 Task: Look for products in the category "Specialty Cheeses" from Sprouts only.
Action: Mouse moved to (977, 336)
Screenshot: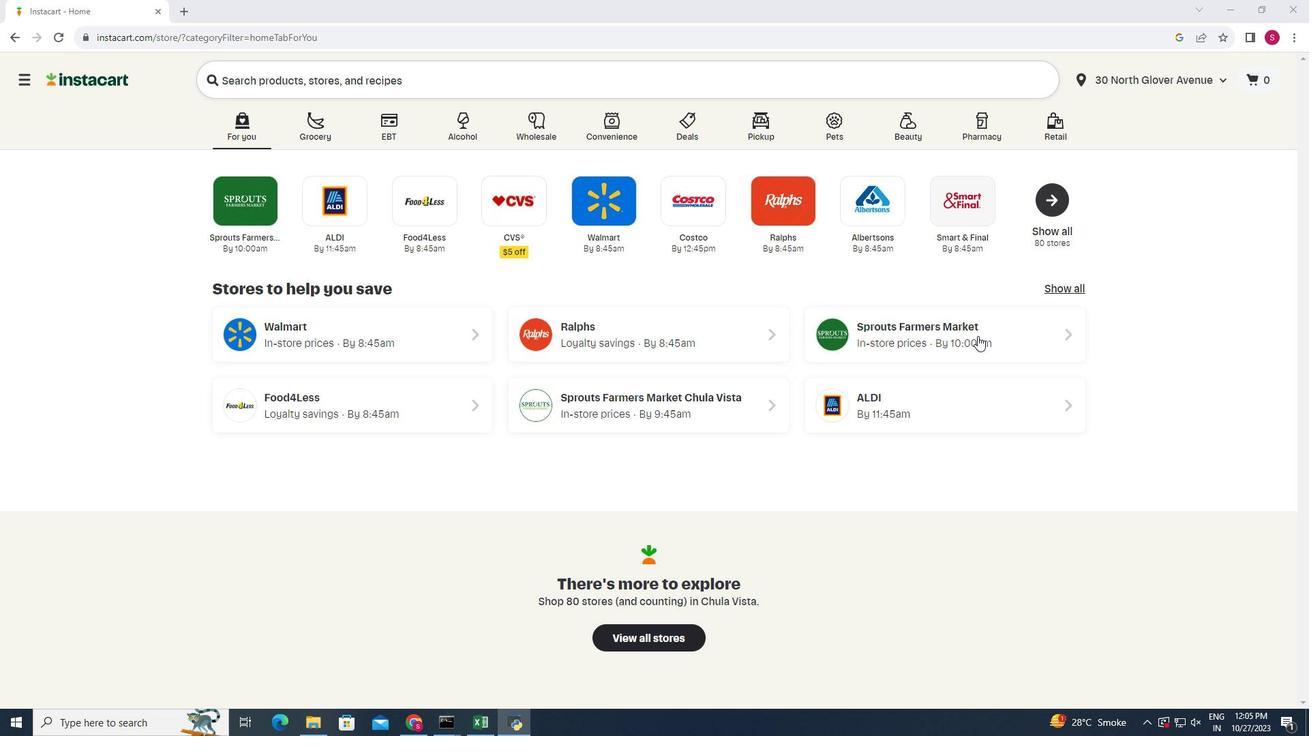 
Action: Mouse pressed left at (977, 336)
Screenshot: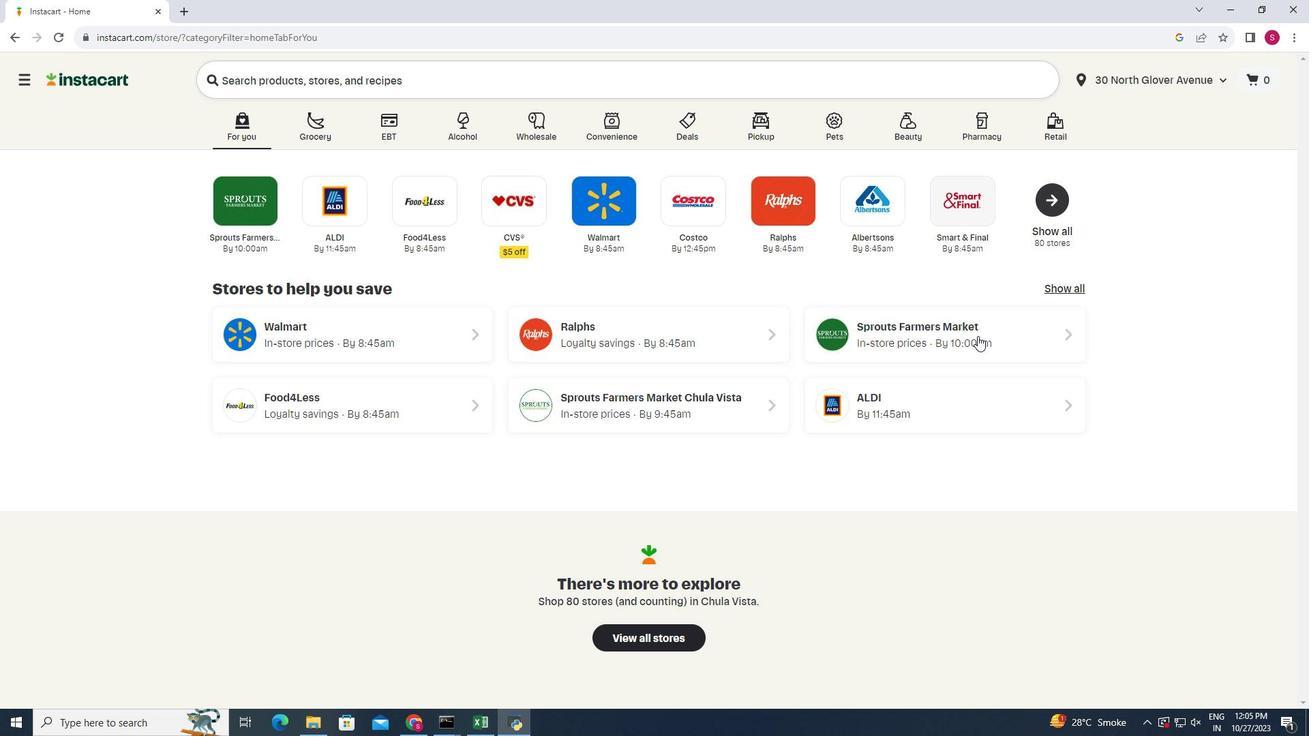 
Action: Mouse moved to (45, 598)
Screenshot: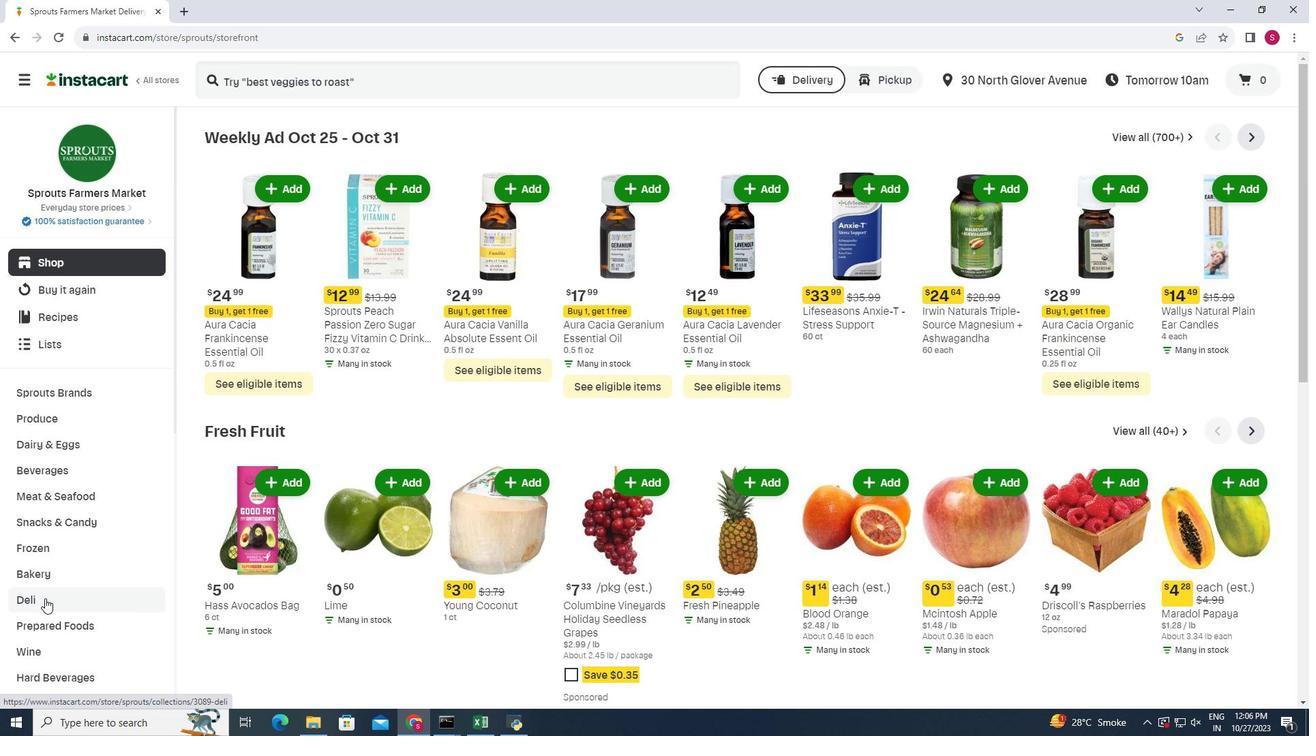 
Action: Mouse pressed left at (45, 598)
Screenshot: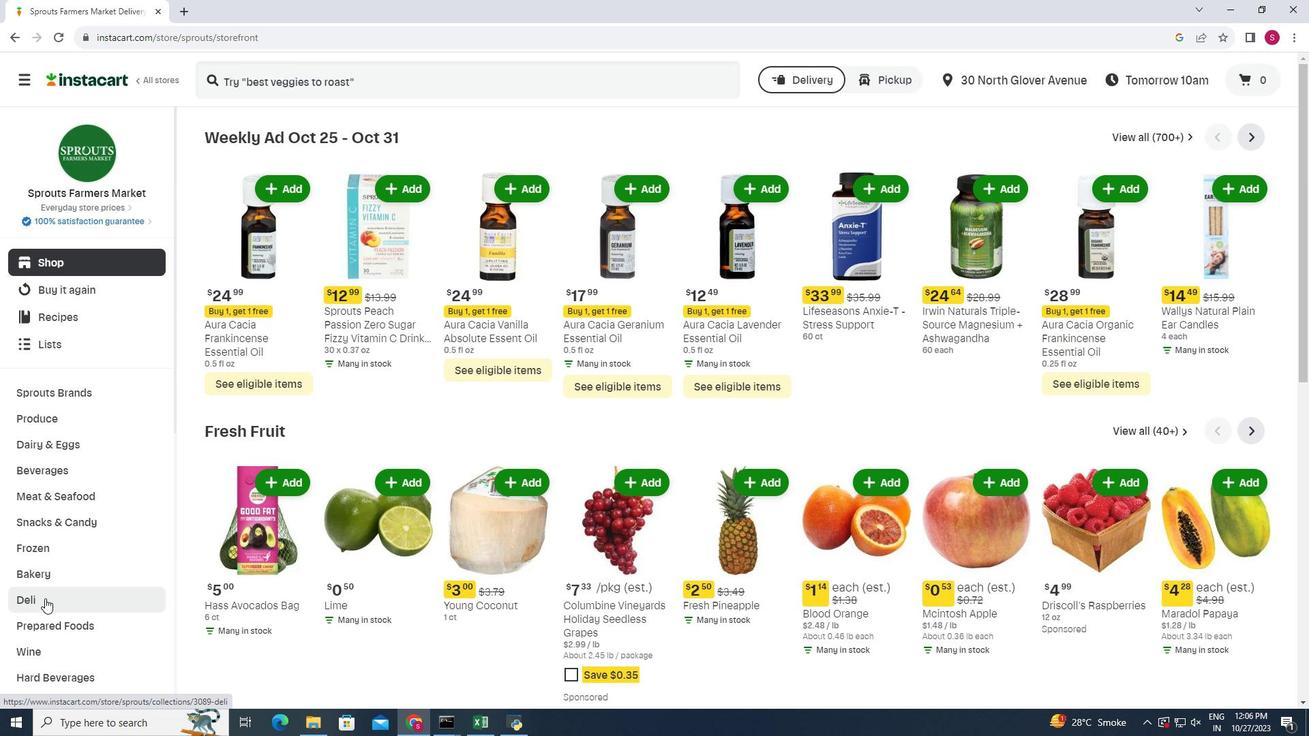 
Action: Mouse moved to (358, 176)
Screenshot: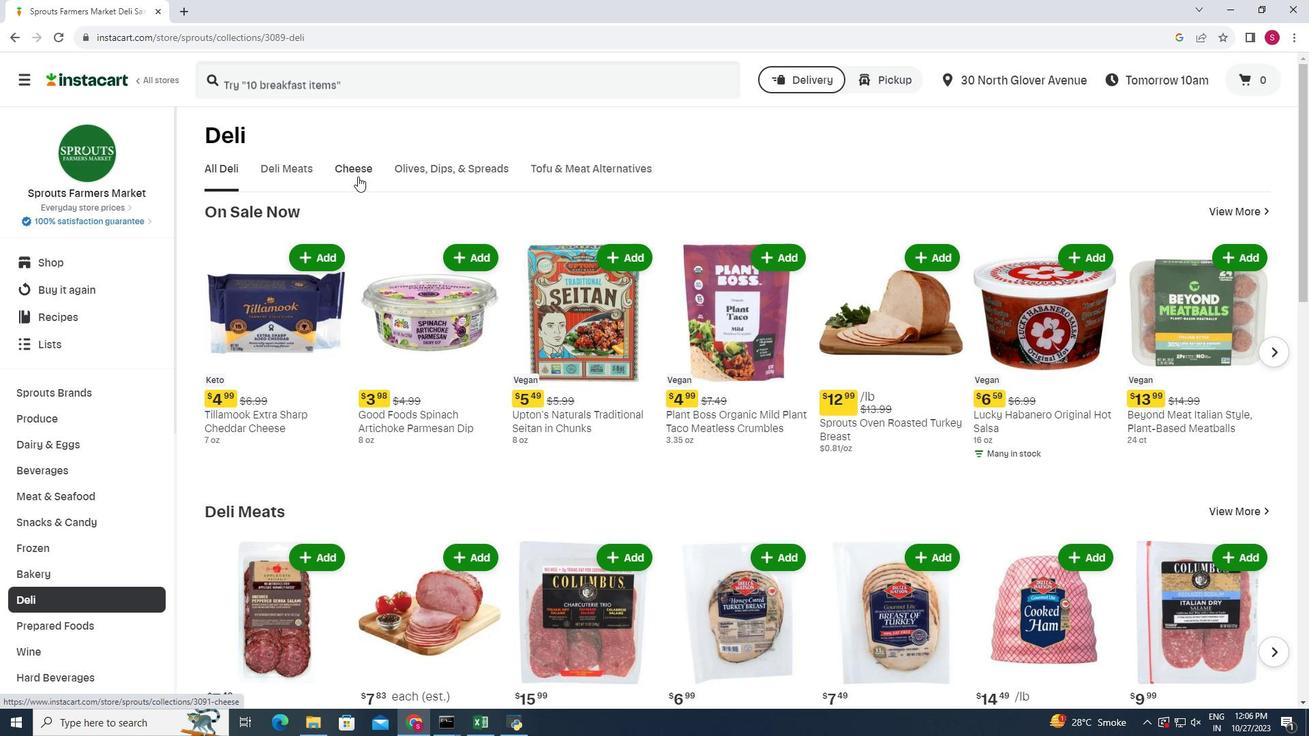 
Action: Mouse pressed left at (358, 176)
Screenshot: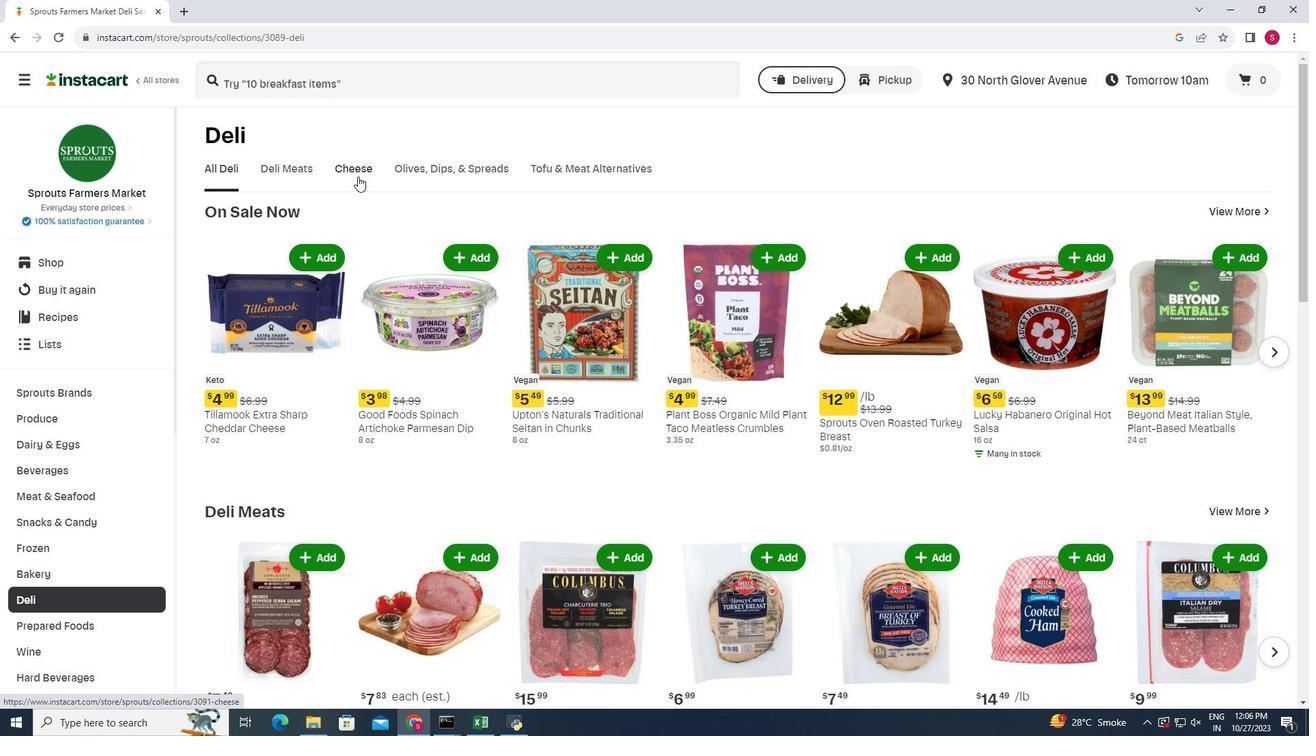 
Action: Mouse moved to (1282, 228)
Screenshot: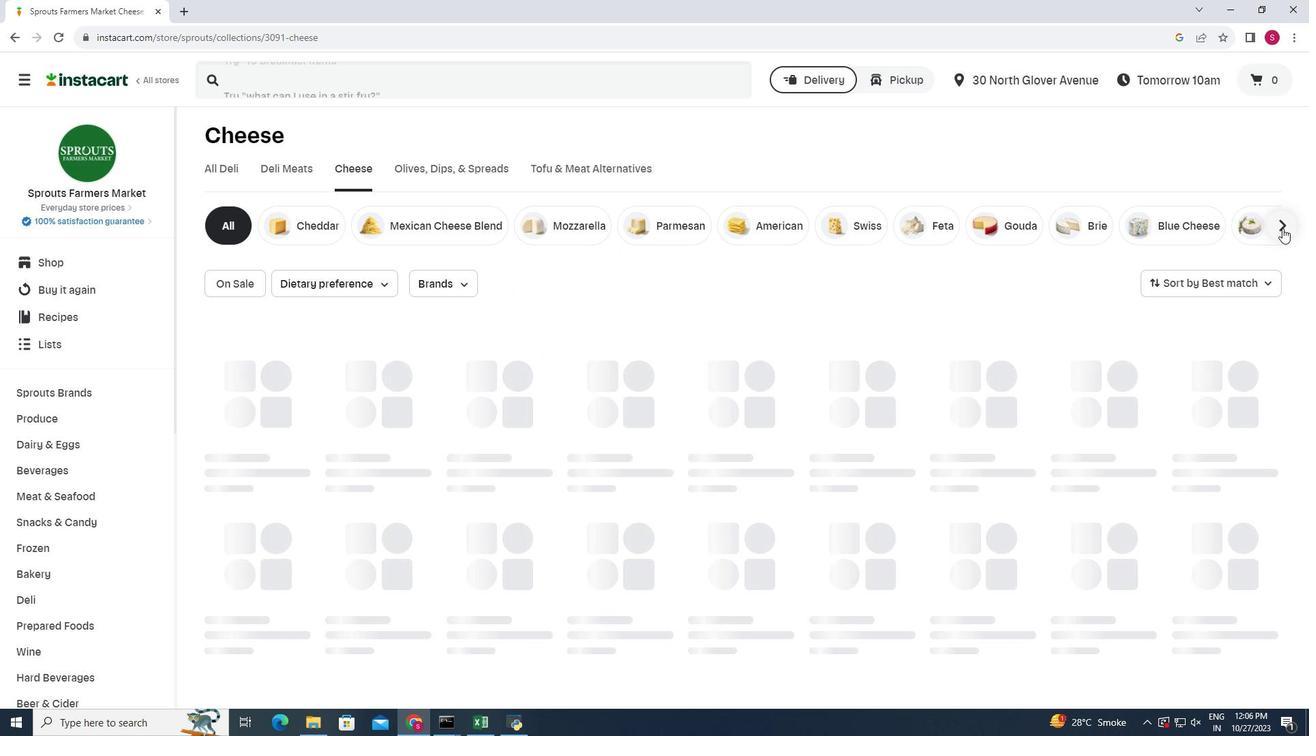 
Action: Mouse pressed left at (1282, 228)
Screenshot: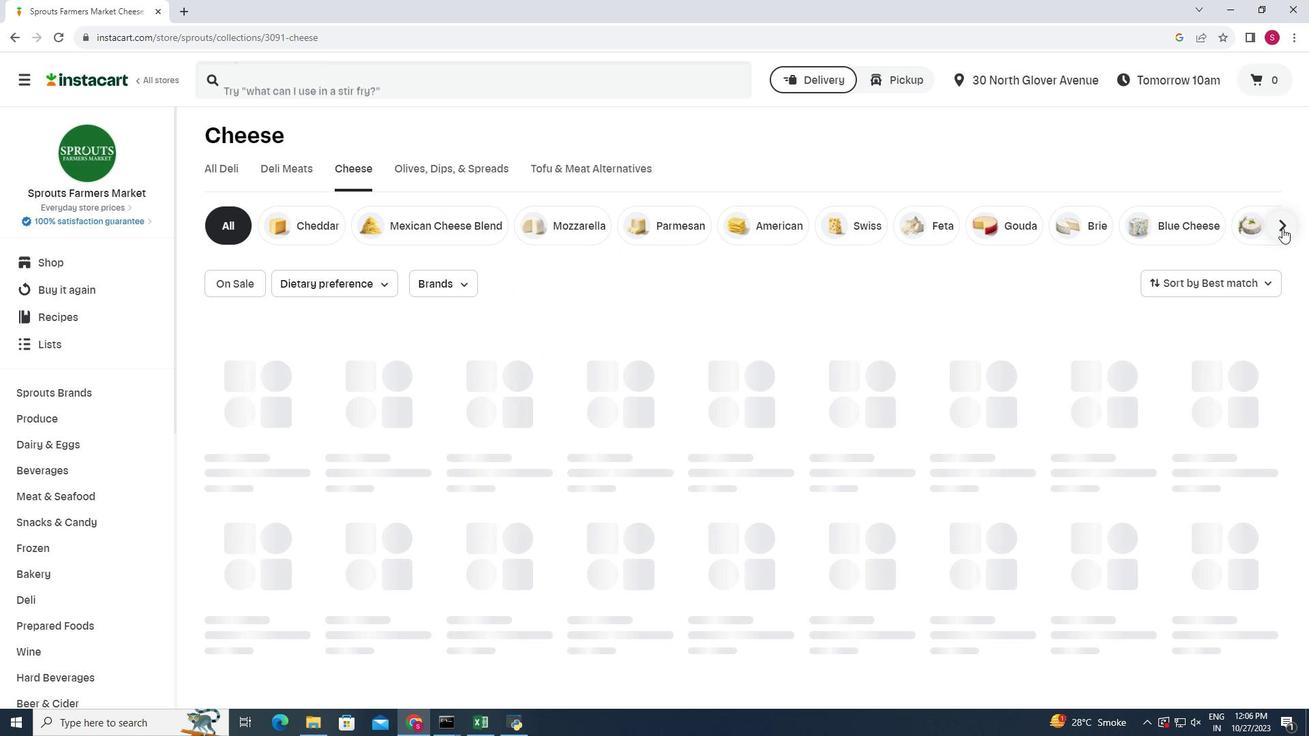 
Action: Mouse moved to (1209, 224)
Screenshot: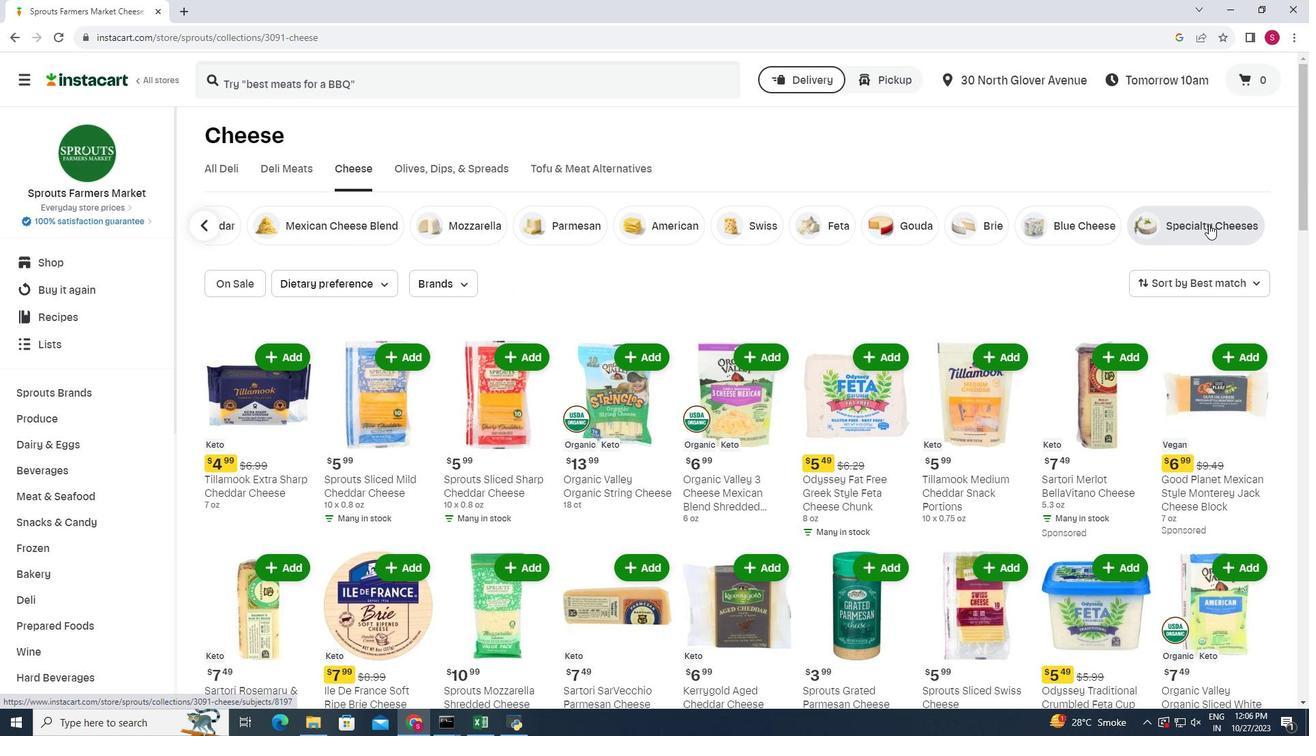 
Action: Mouse pressed left at (1209, 224)
Screenshot: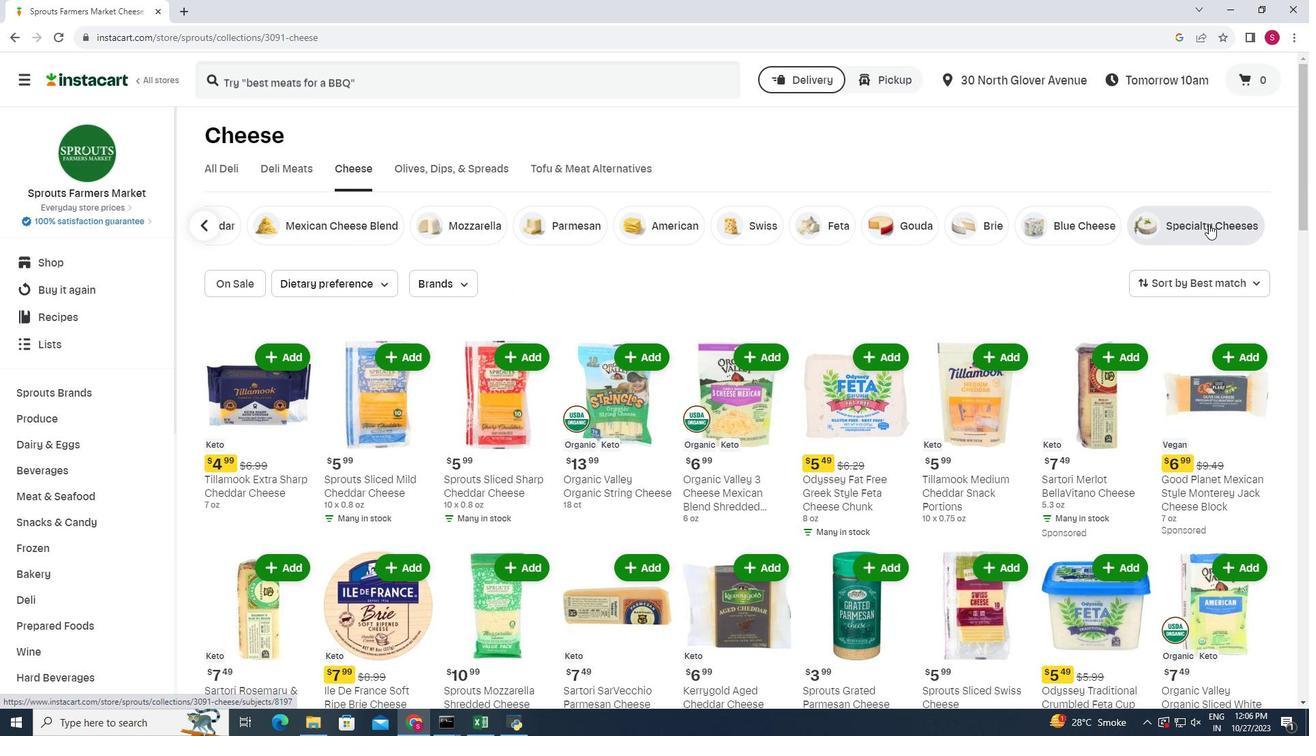 
Action: Mouse moved to (462, 294)
Screenshot: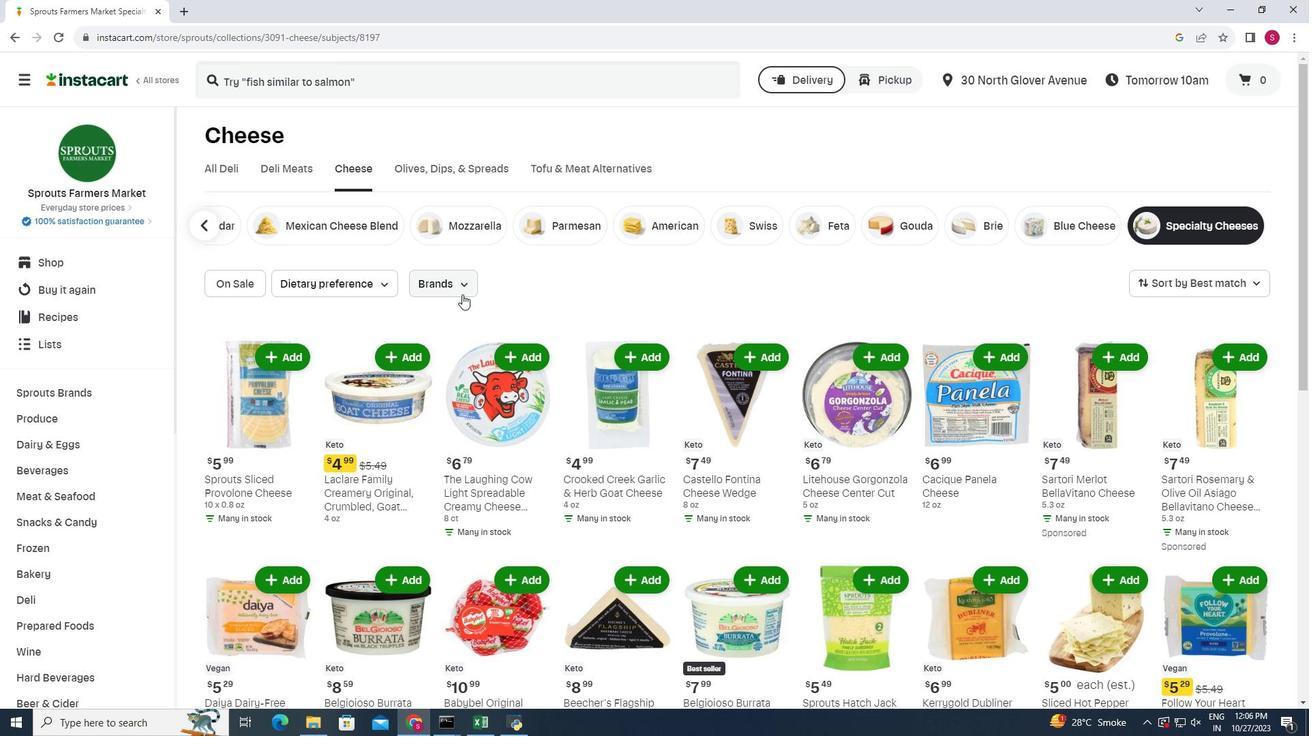 
Action: Mouse pressed left at (462, 294)
Screenshot: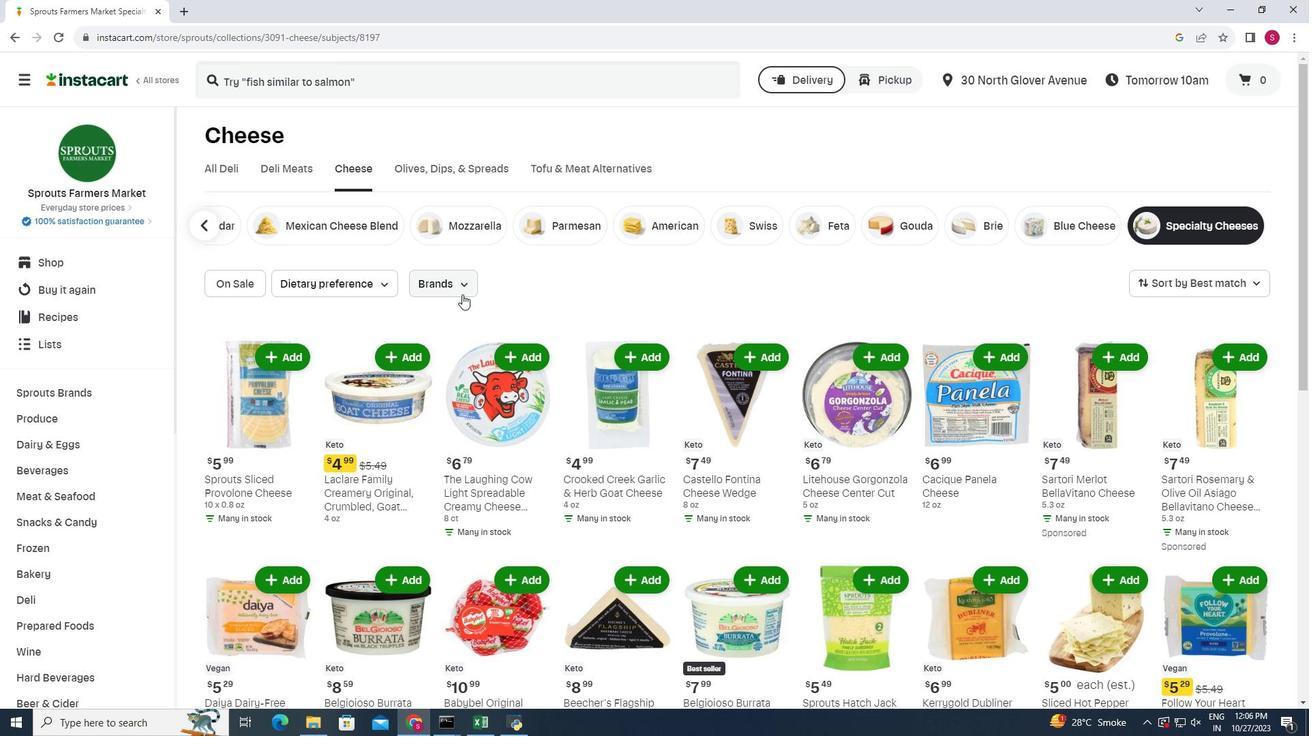 
Action: Mouse moved to (424, 428)
Screenshot: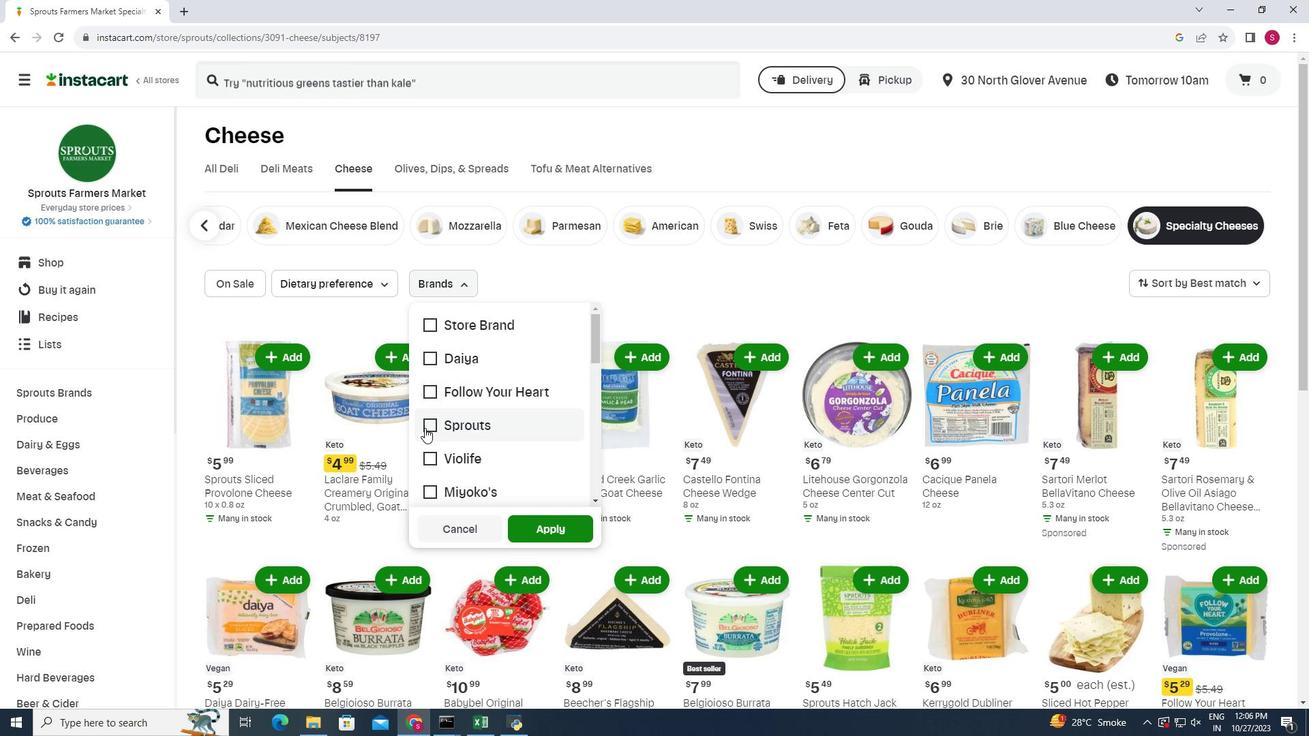 
Action: Mouse pressed left at (424, 428)
Screenshot: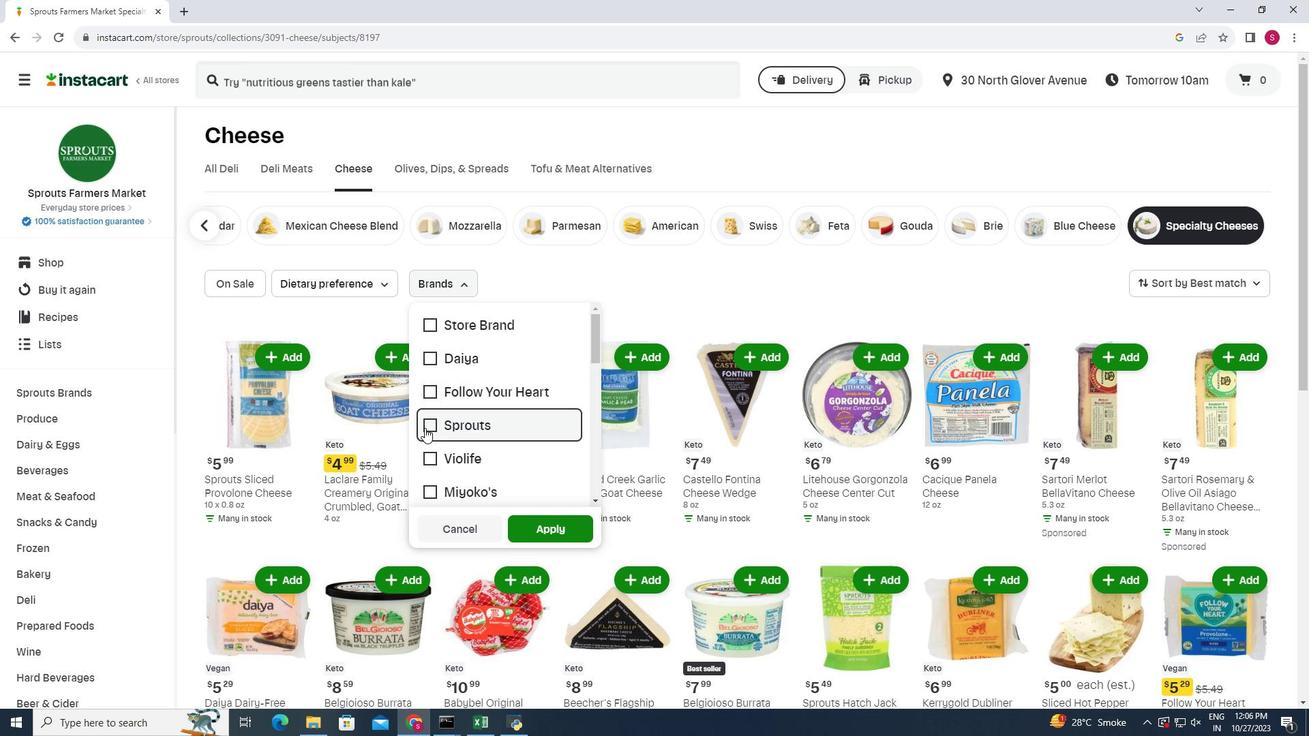 
Action: Mouse moved to (531, 527)
Screenshot: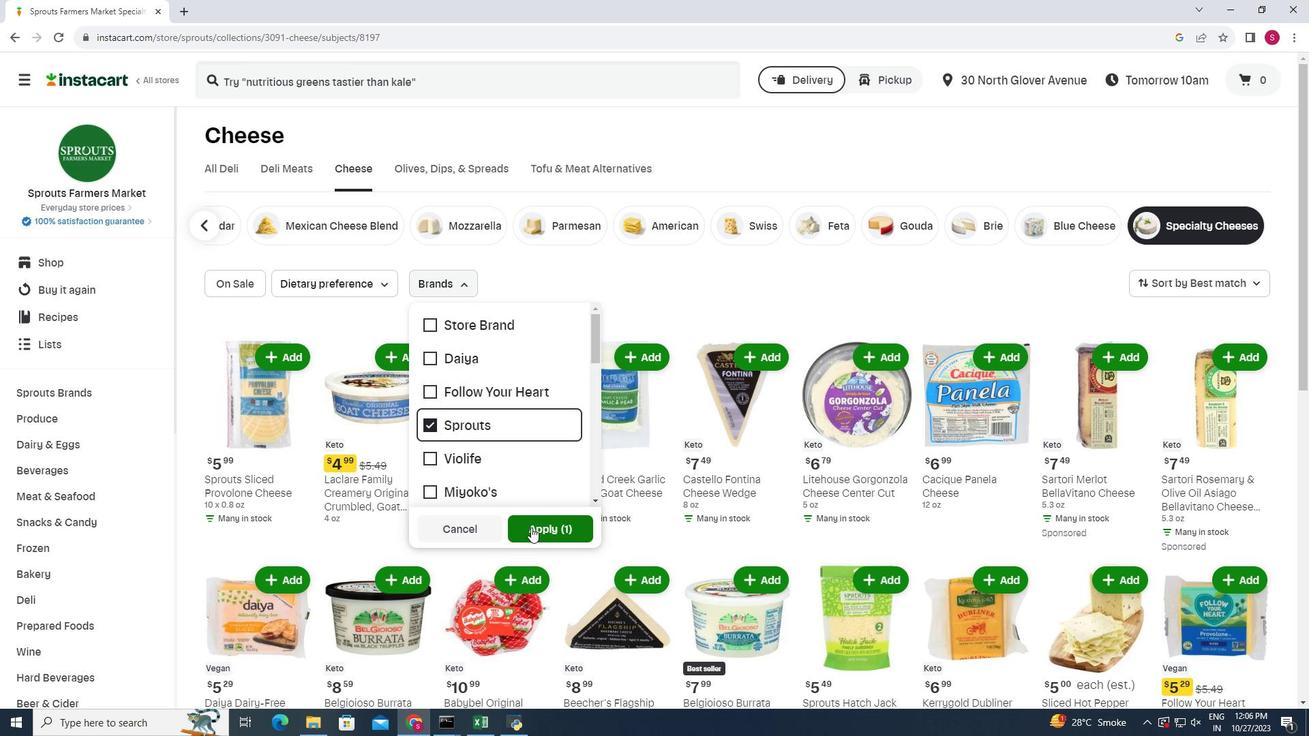 
Action: Mouse pressed left at (531, 527)
Screenshot: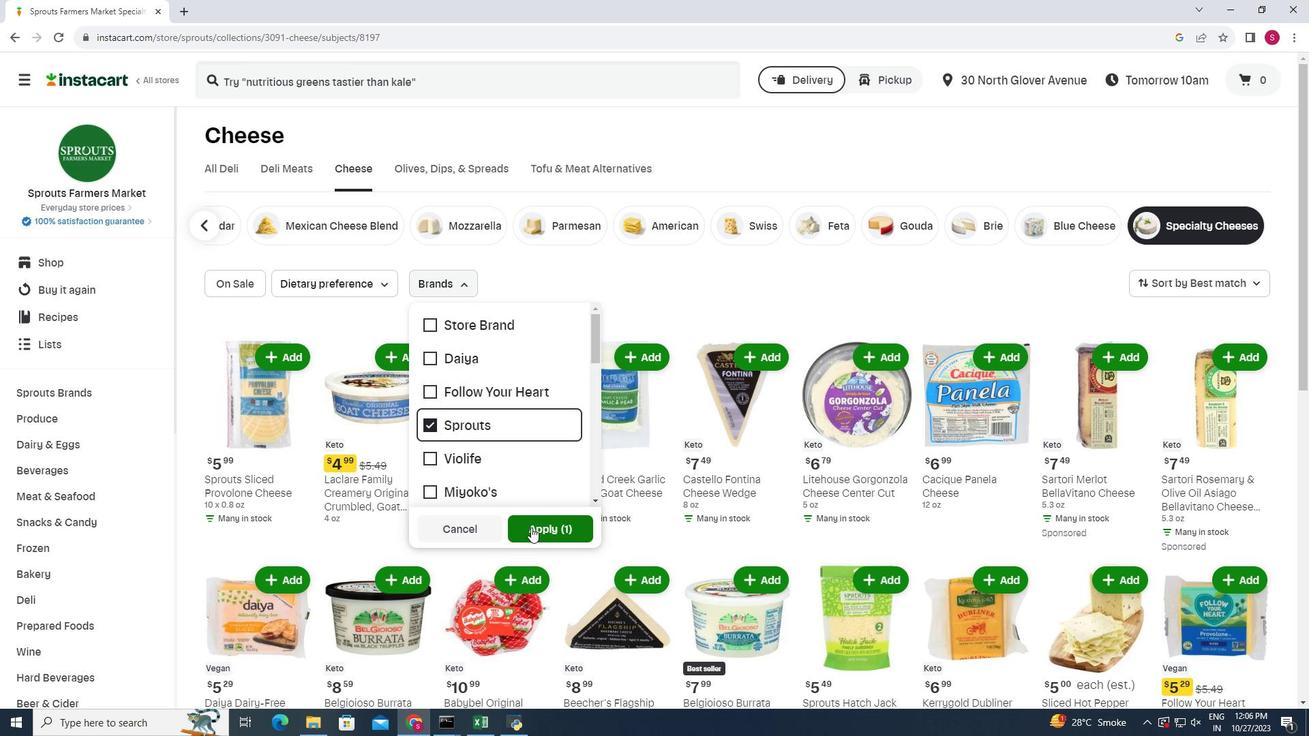 
Action: Mouse moved to (1086, 407)
Screenshot: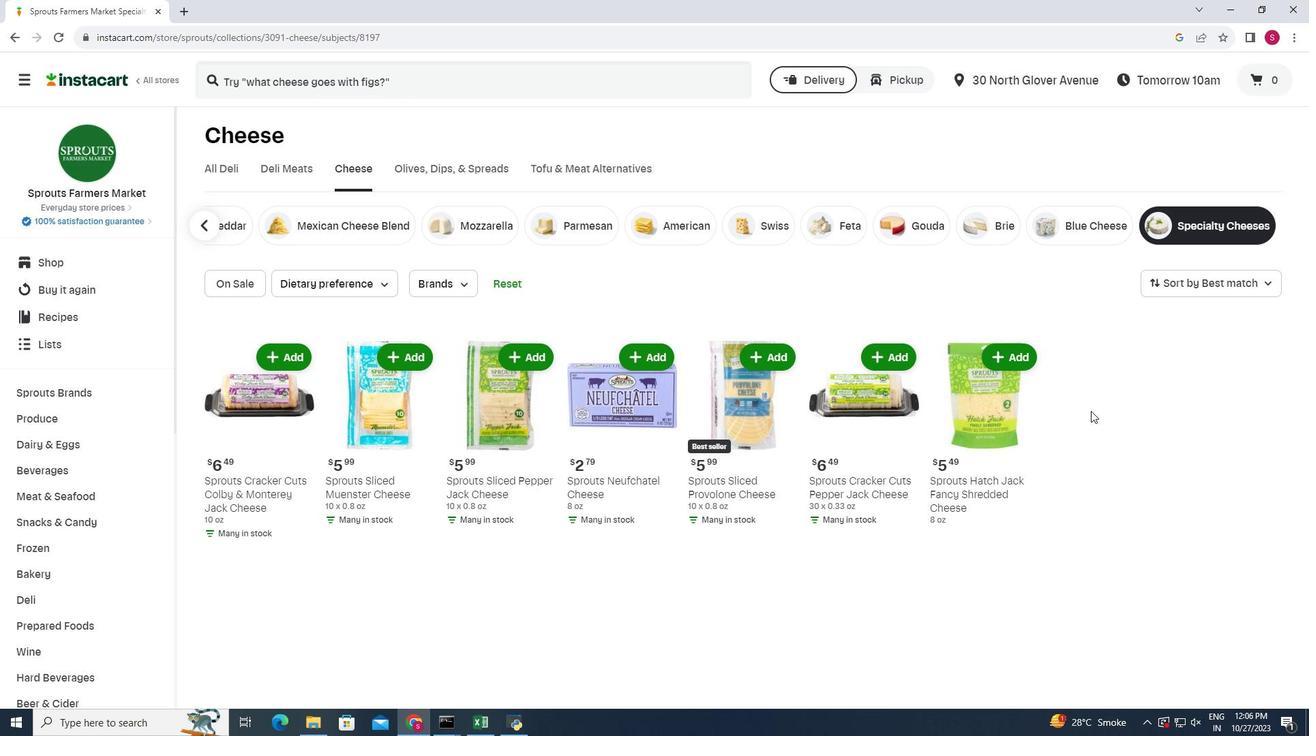 
Action: Mouse scrolled (1086, 407) with delta (0, 0)
Screenshot: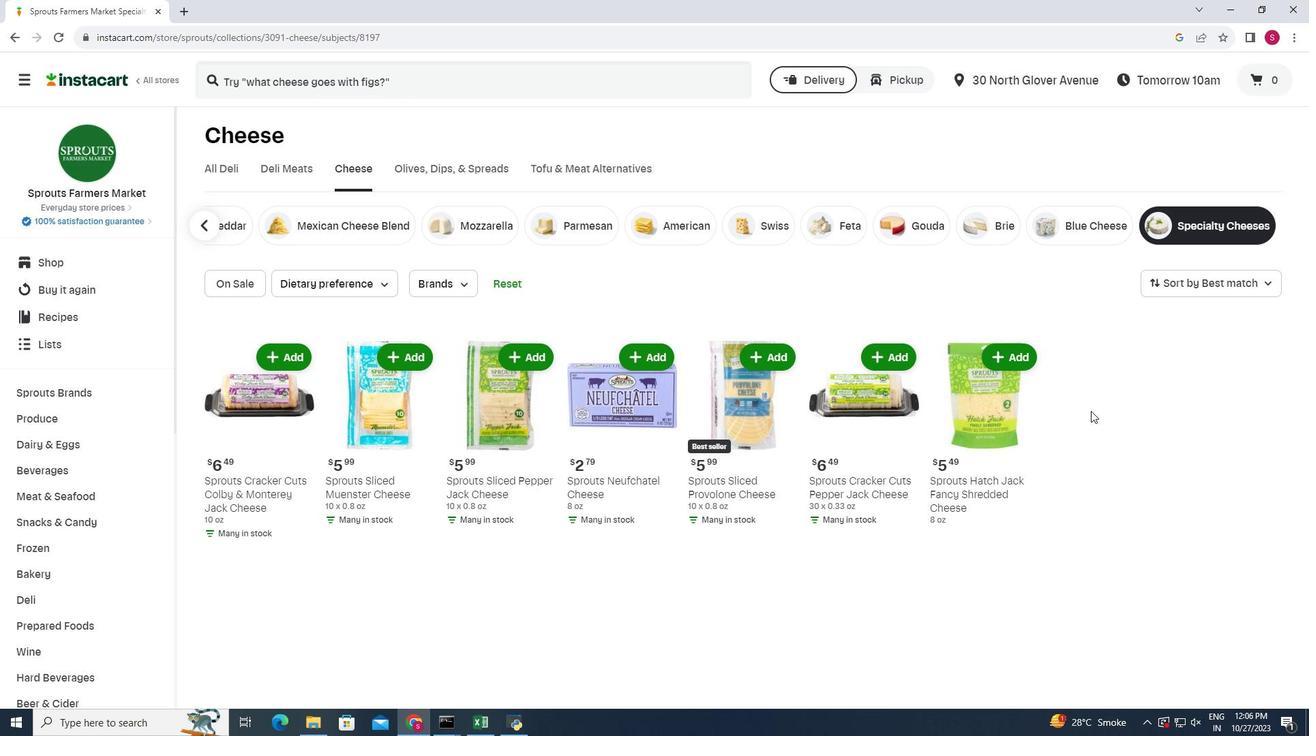 
Action: Mouse moved to (1089, 410)
Screenshot: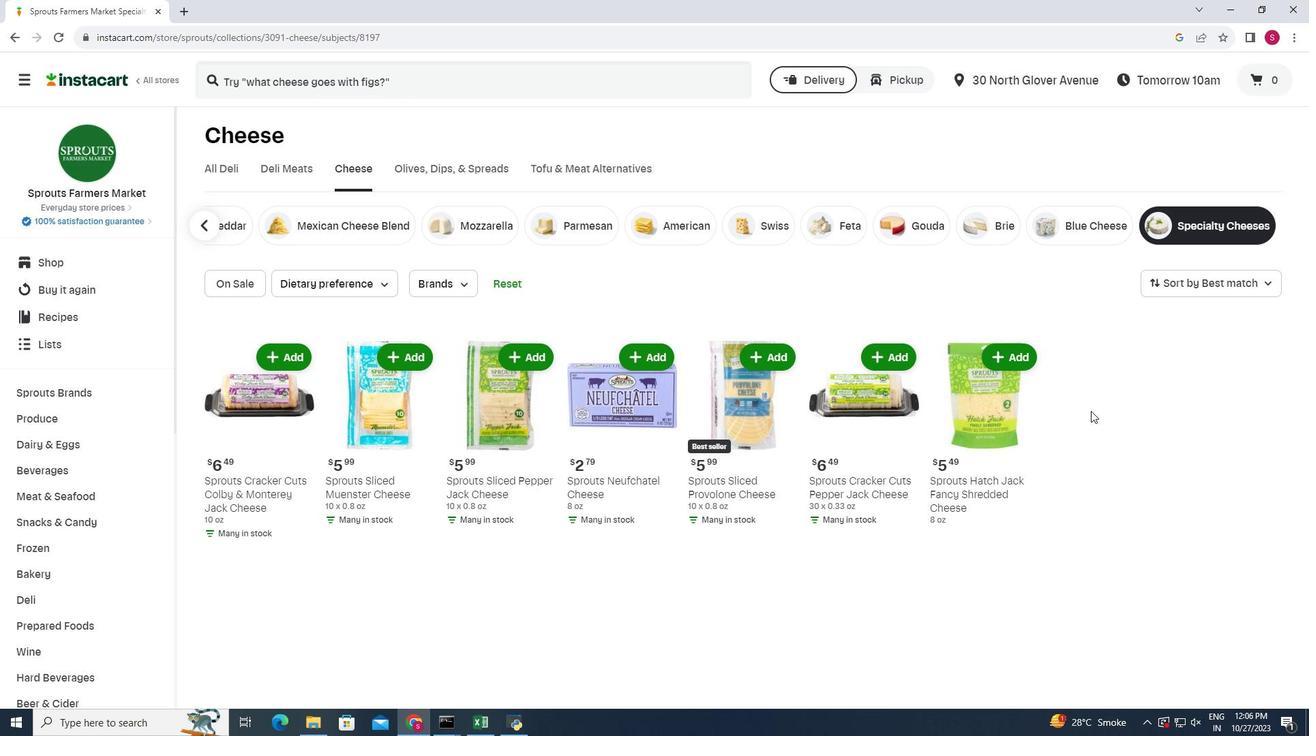 
Action: Mouse scrolled (1089, 409) with delta (0, 0)
Screenshot: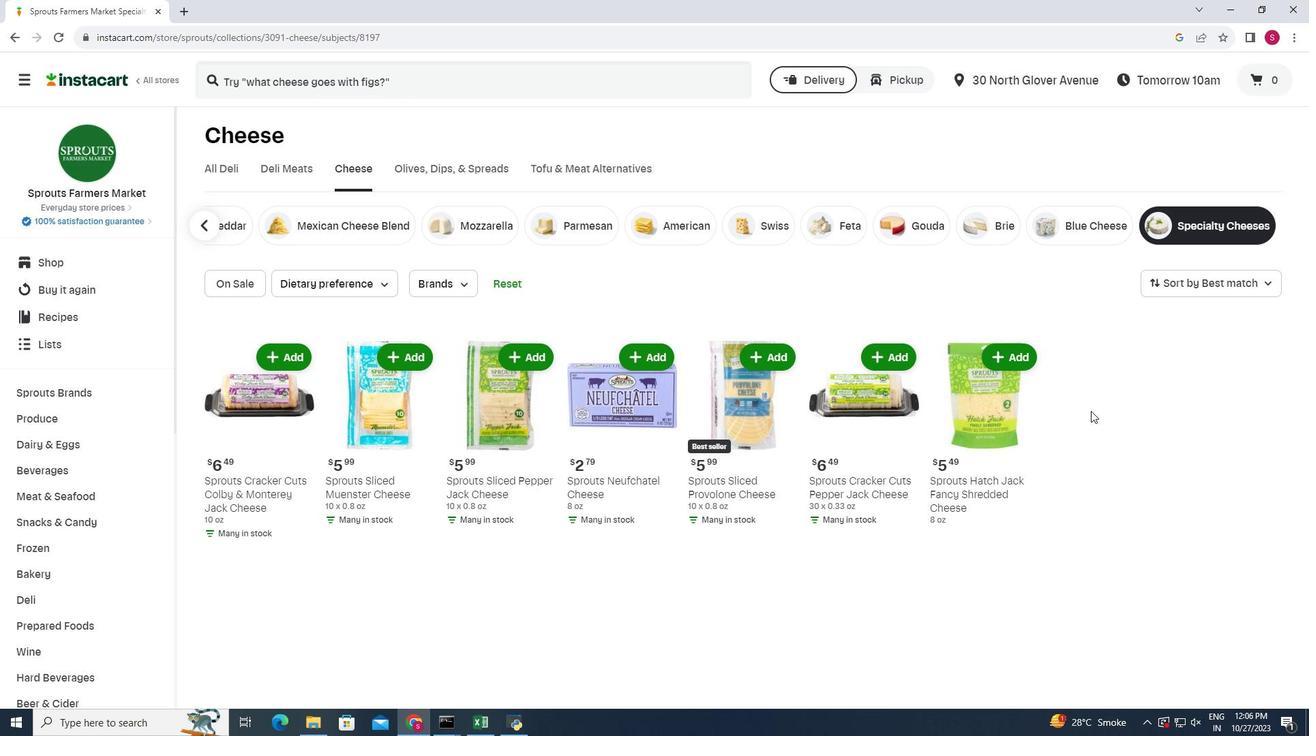 
Action: Mouse moved to (1091, 411)
Screenshot: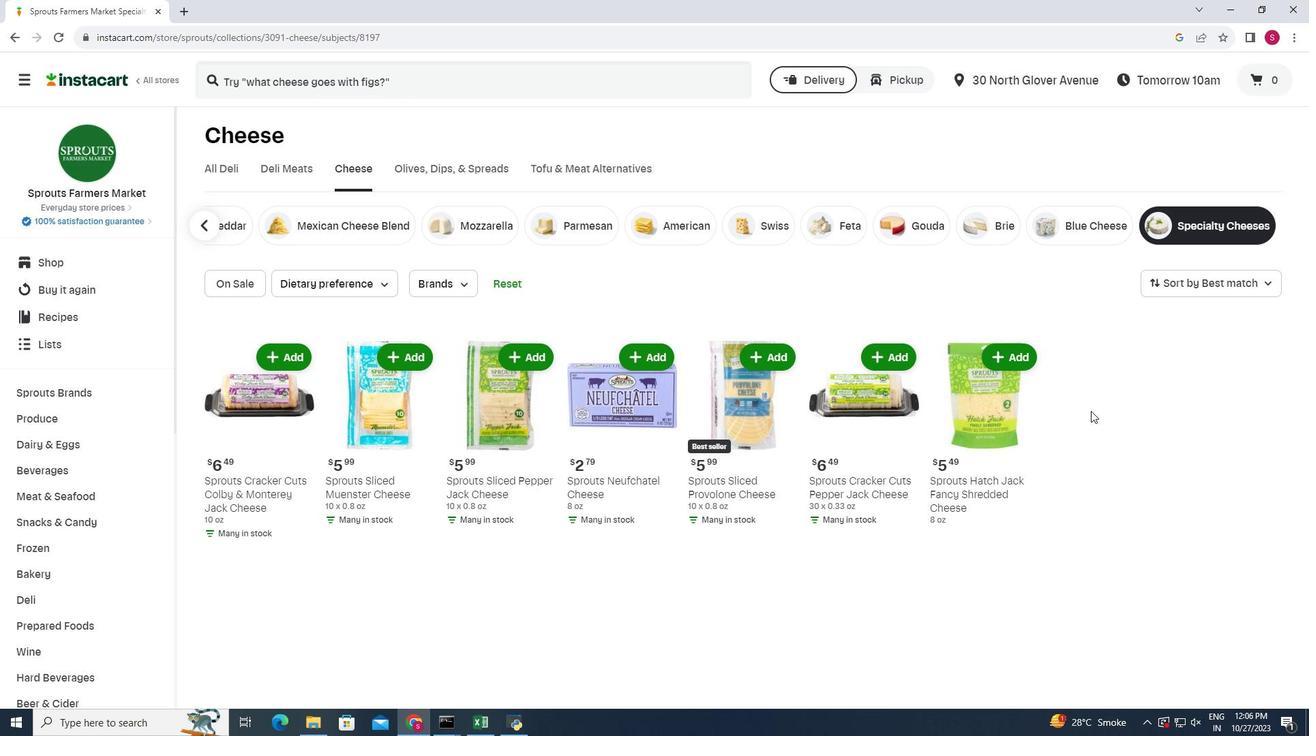 
